 Task: Create a project with template Project Timeline with name Transpire with privacy Public and in the team Recorders . Create three sections in the project as To-Do, Doing and Done.
Action: Mouse moved to (54, 41)
Screenshot: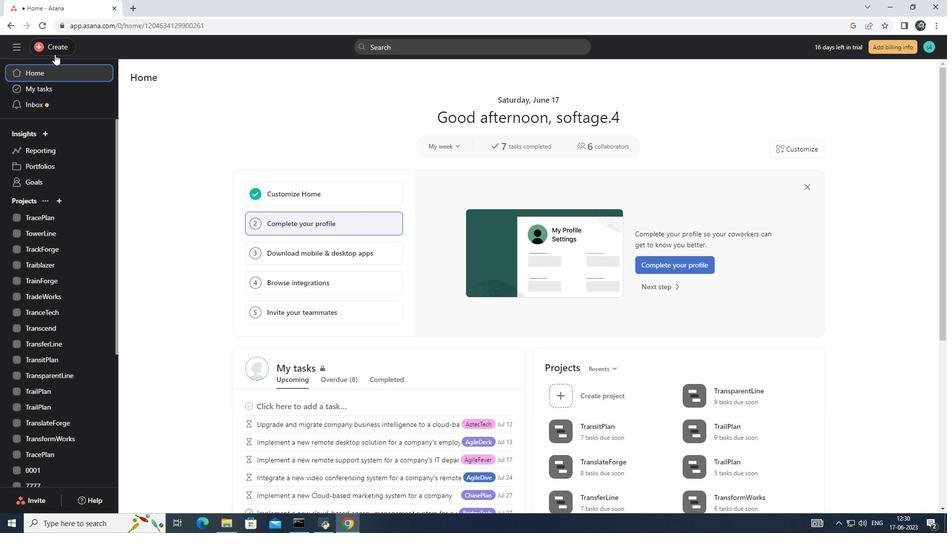 
Action: Mouse pressed left at (54, 41)
Screenshot: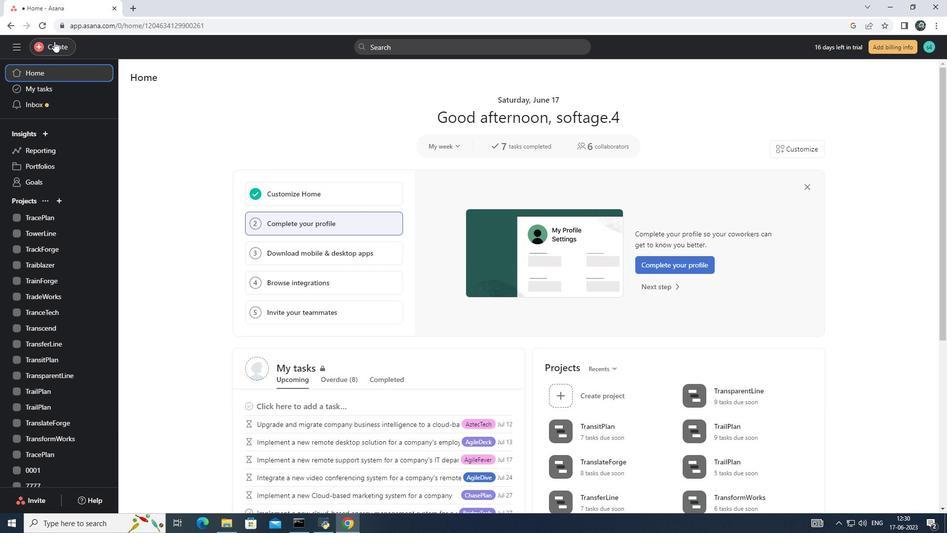 
Action: Mouse moved to (122, 63)
Screenshot: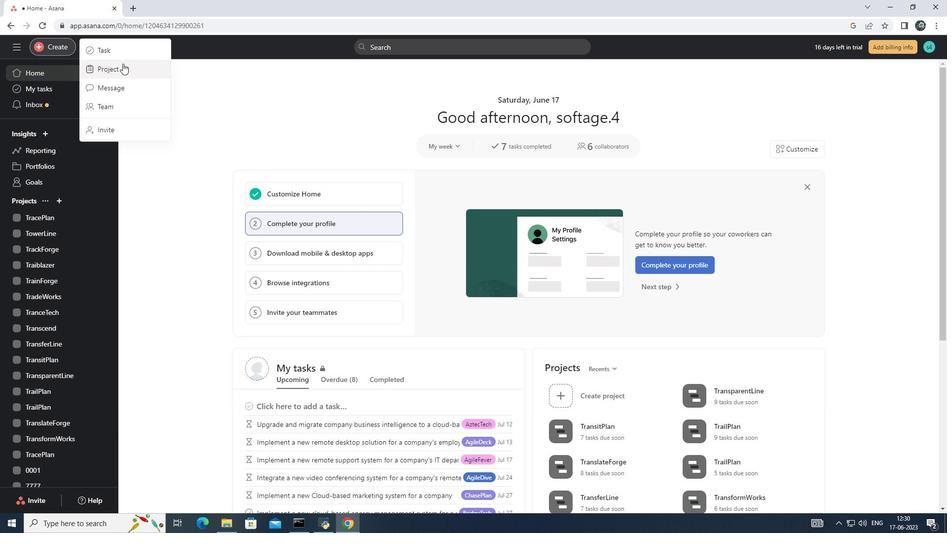 
Action: Mouse pressed left at (122, 63)
Screenshot: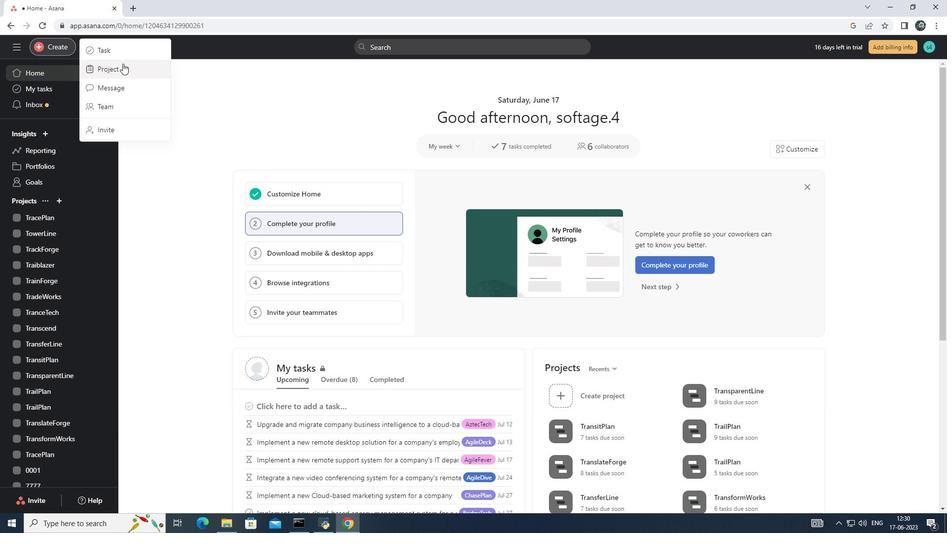 
Action: Mouse moved to (471, 286)
Screenshot: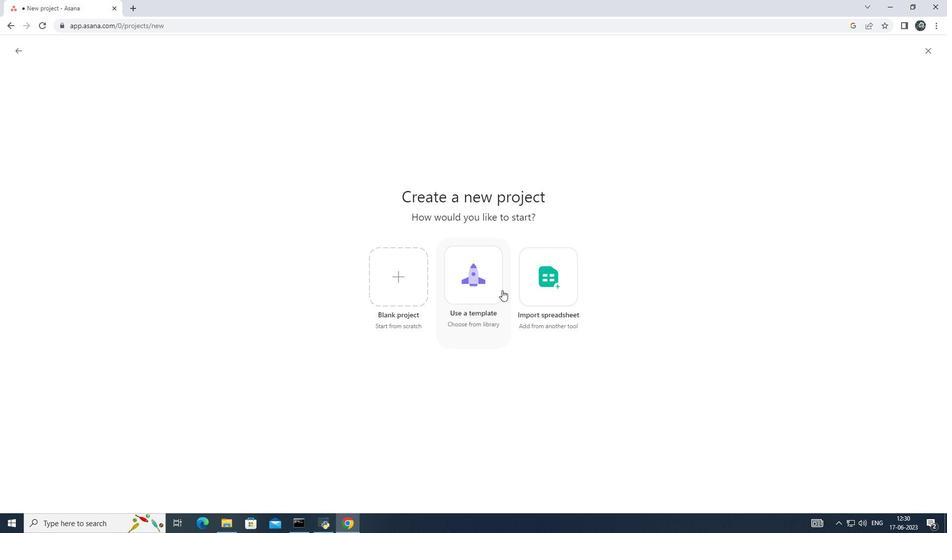 
Action: Mouse pressed left at (471, 286)
Screenshot: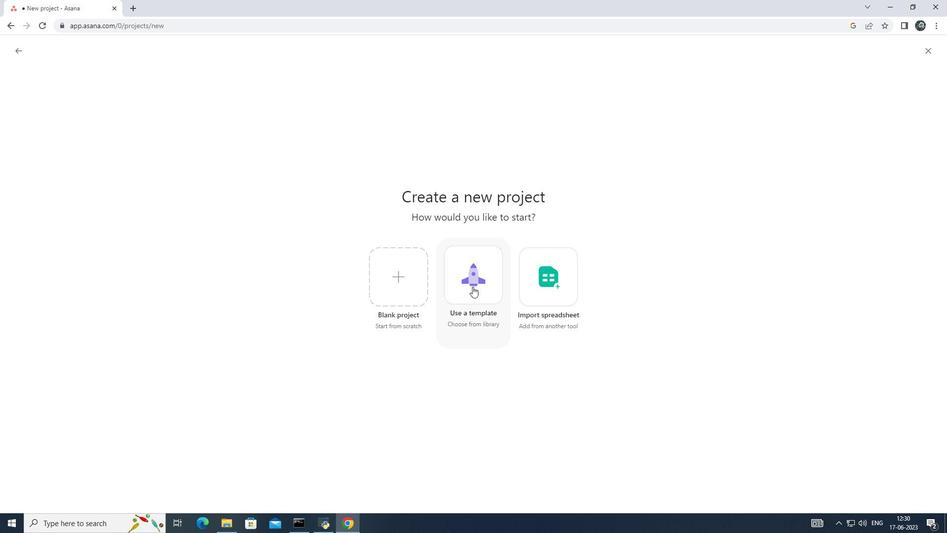 
Action: Mouse moved to (728, 62)
Screenshot: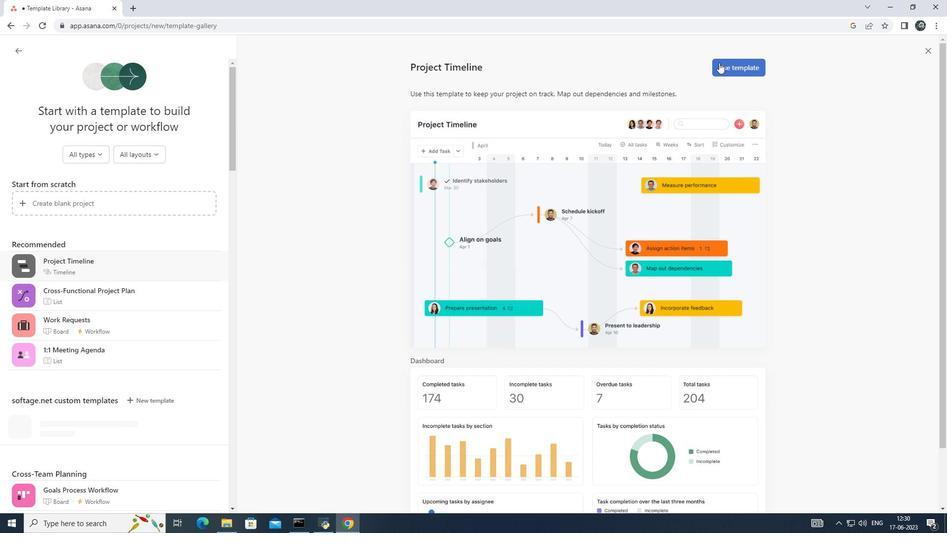 
Action: Mouse pressed left at (728, 62)
Screenshot: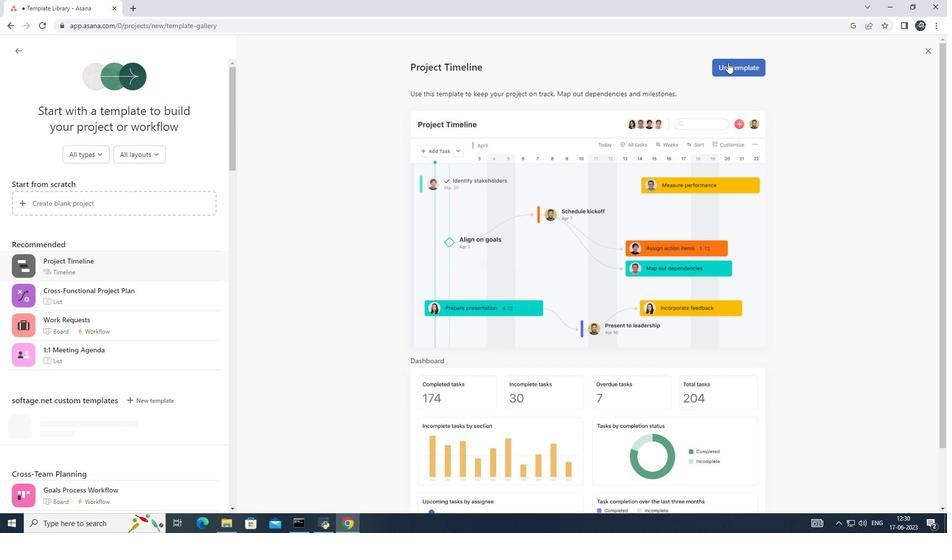 
Action: Mouse moved to (458, 175)
Screenshot: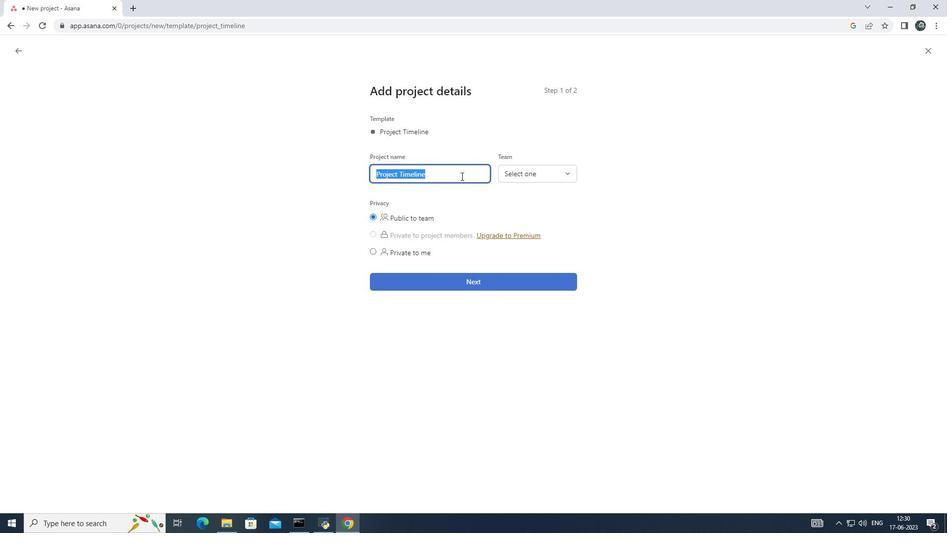 
Action: Key pressed <Key.backspace><Key.shift>Transpire
Screenshot: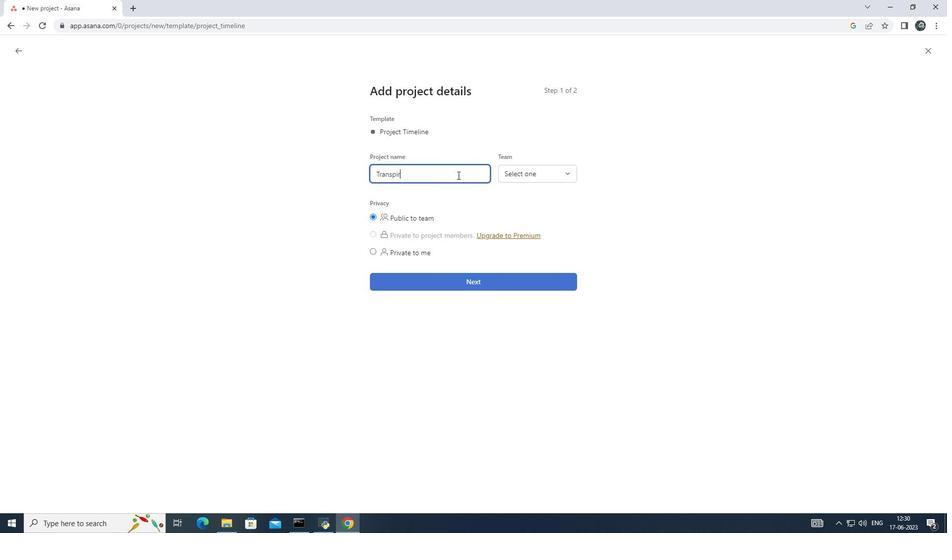 
Action: Mouse moved to (373, 213)
Screenshot: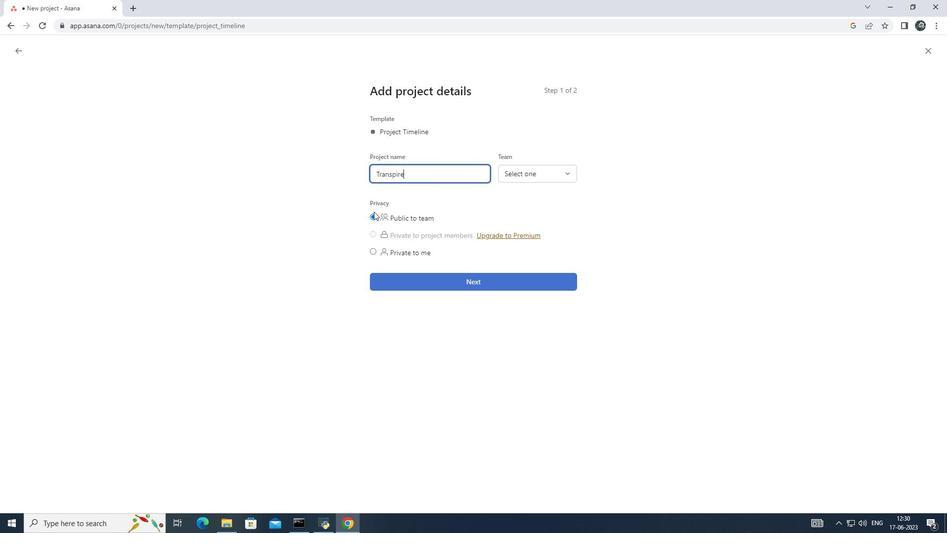
Action: Mouse pressed left at (373, 213)
Screenshot: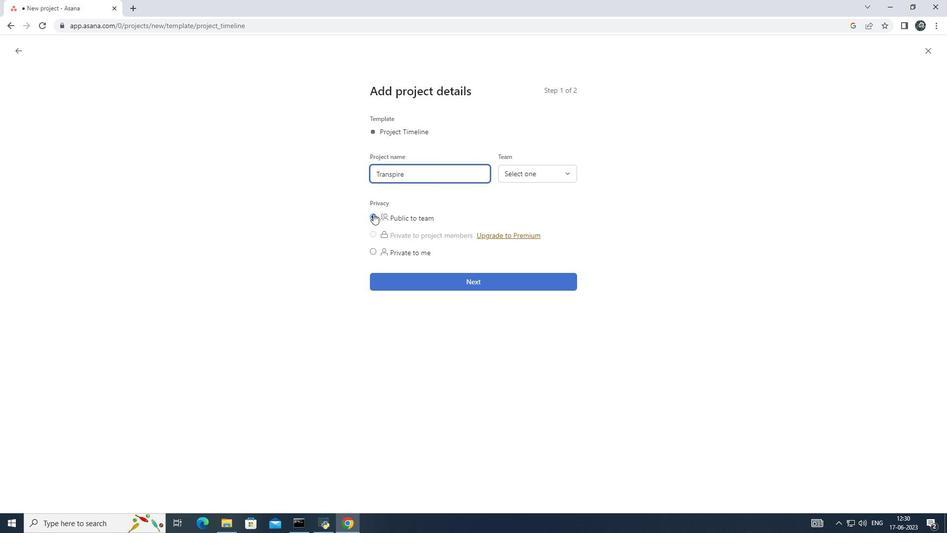 
Action: Mouse moved to (559, 175)
Screenshot: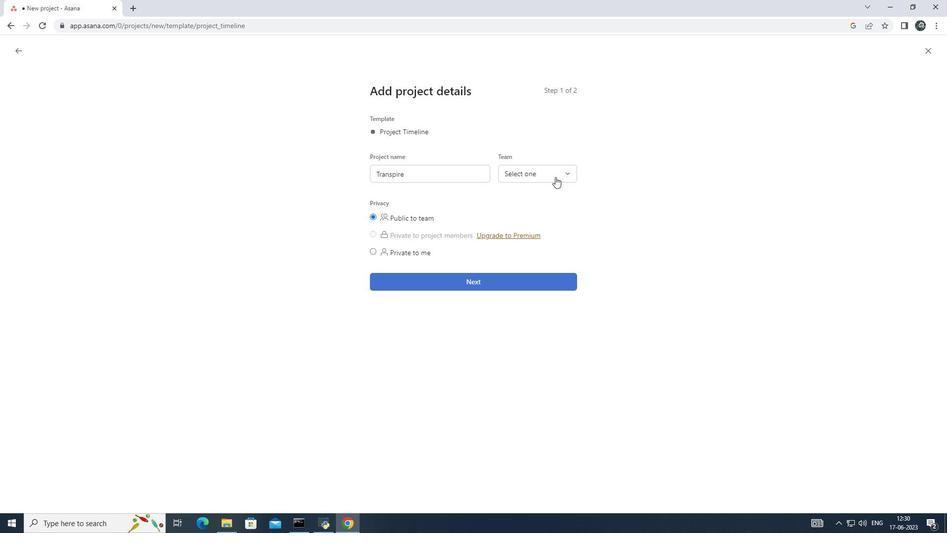 
Action: Mouse pressed left at (559, 175)
Screenshot: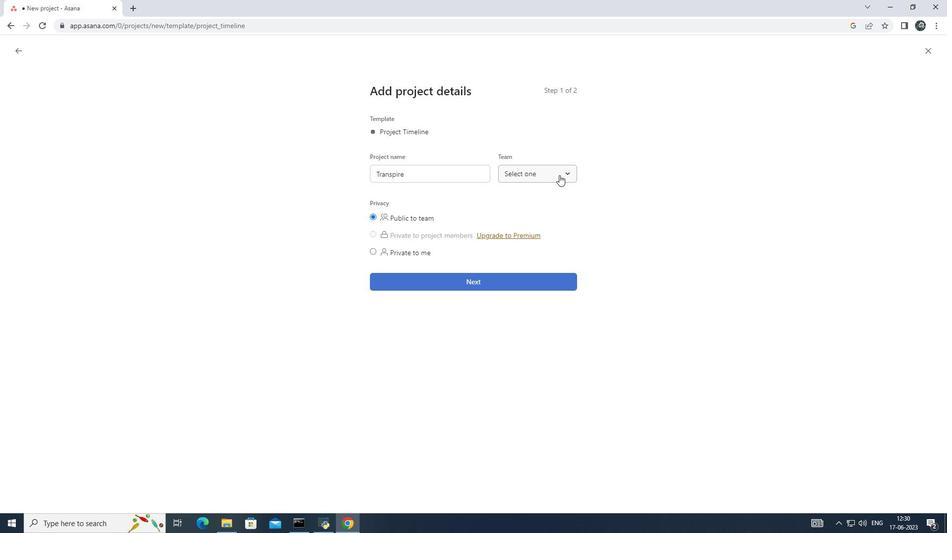 
Action: Mouse moved to (549, 242)
Screenshot: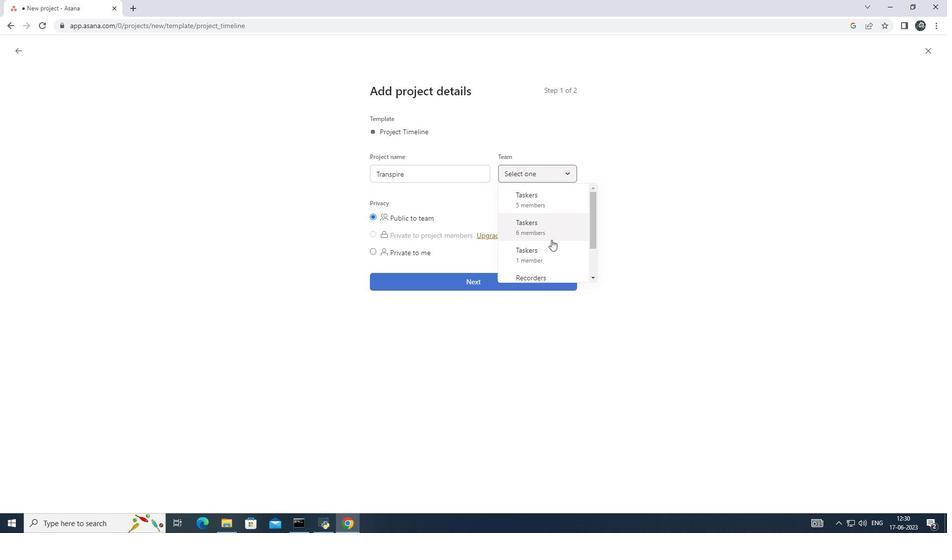 
Action: Mouse scrolled (549, 241) with delta (0, 0)
Screenshot: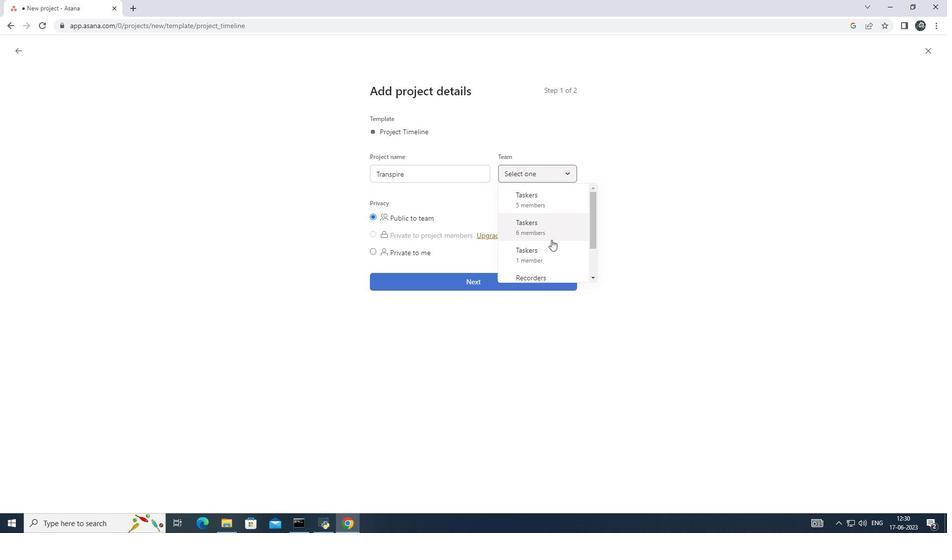
Action: Mouse moved to (547, 238)
Screenshot: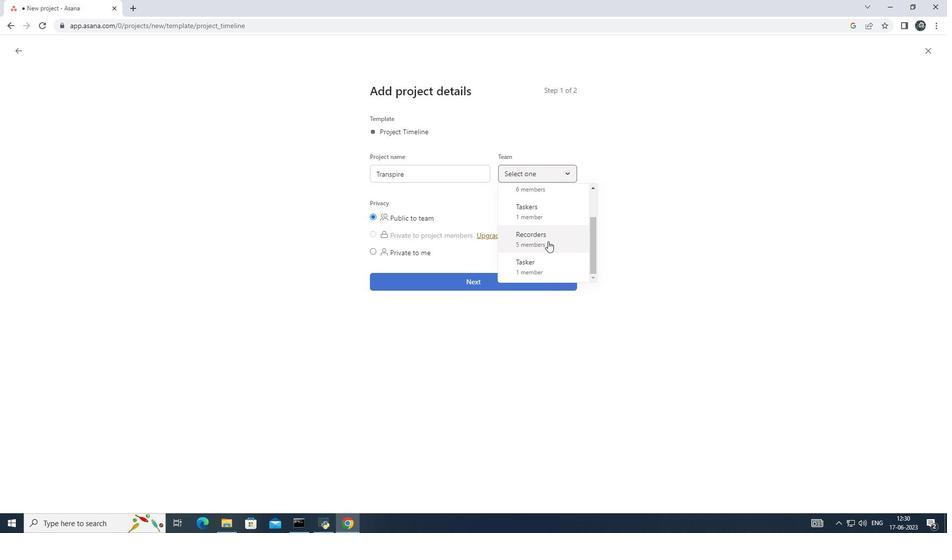 
Action: Mouse pressed left at (547, 238)
Screenshot: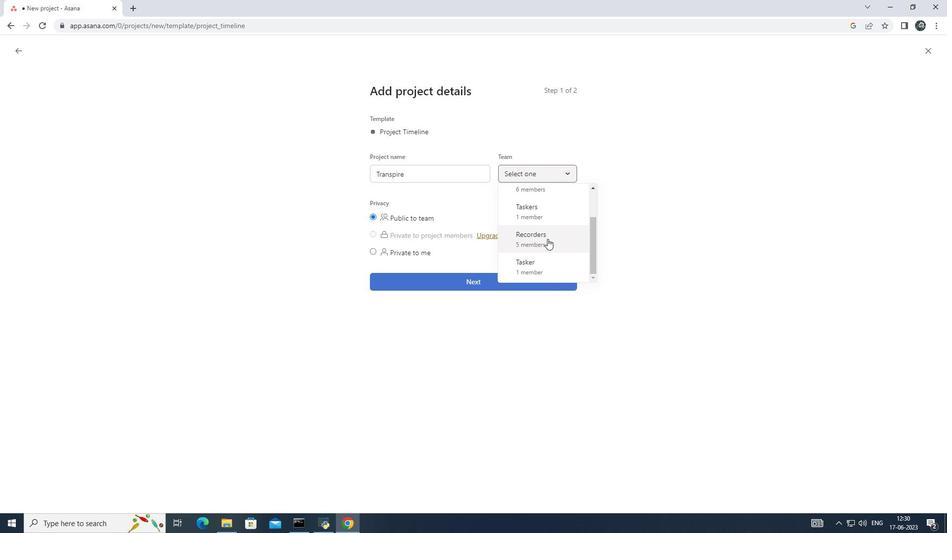 
Action: Mouse moved to (477, 264)
Screenshot: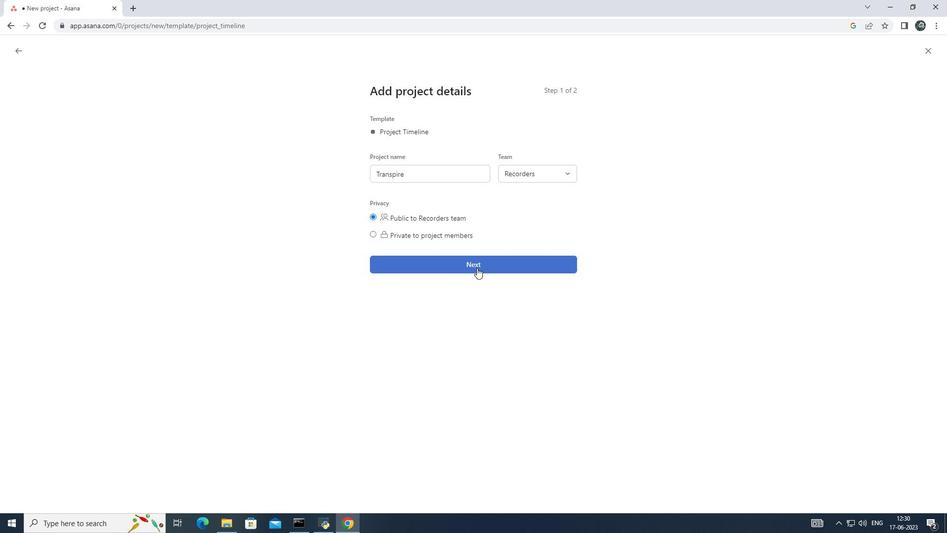 
Action: Mouse pressed left at (477, 264)
Screenshot: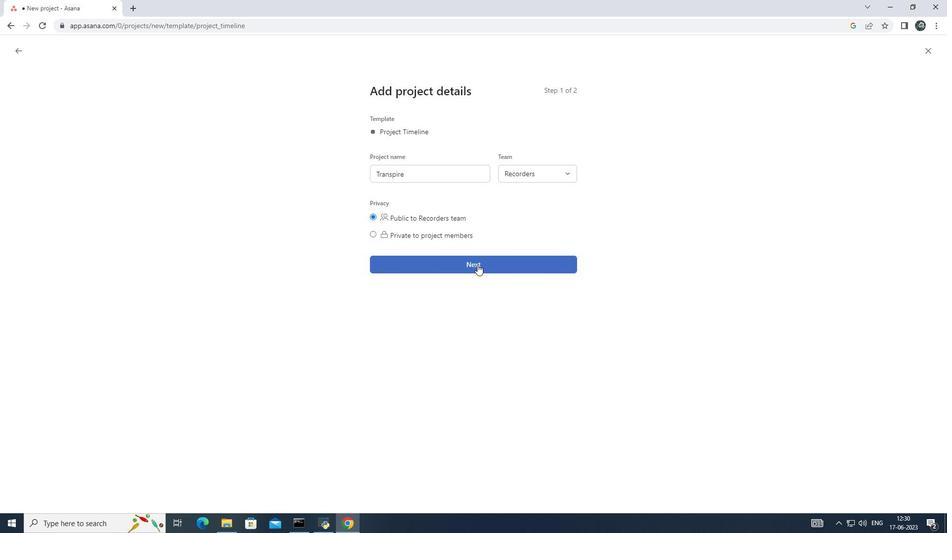 
Action: Mouse moved to (513, 286)
Screenshot: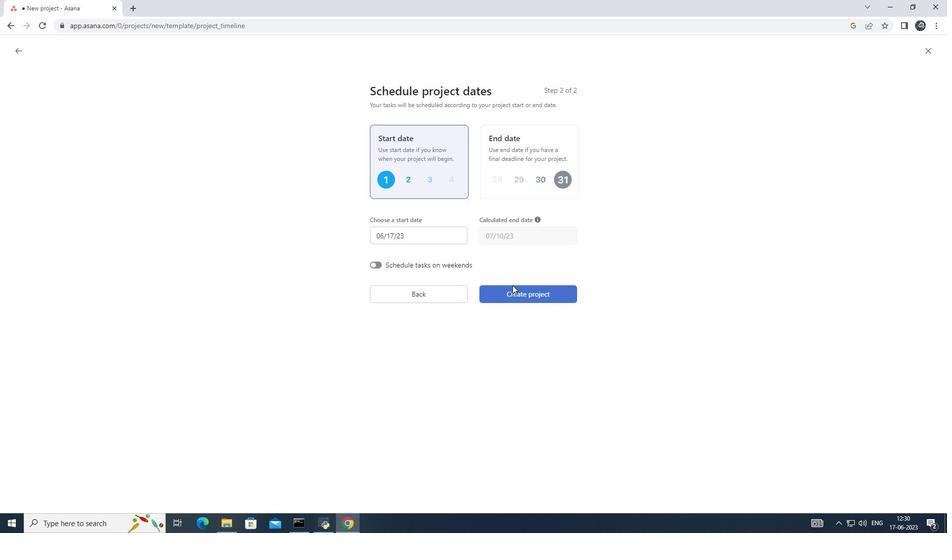 
Action: Mouse pressed left at (513, 286)
Screenshot: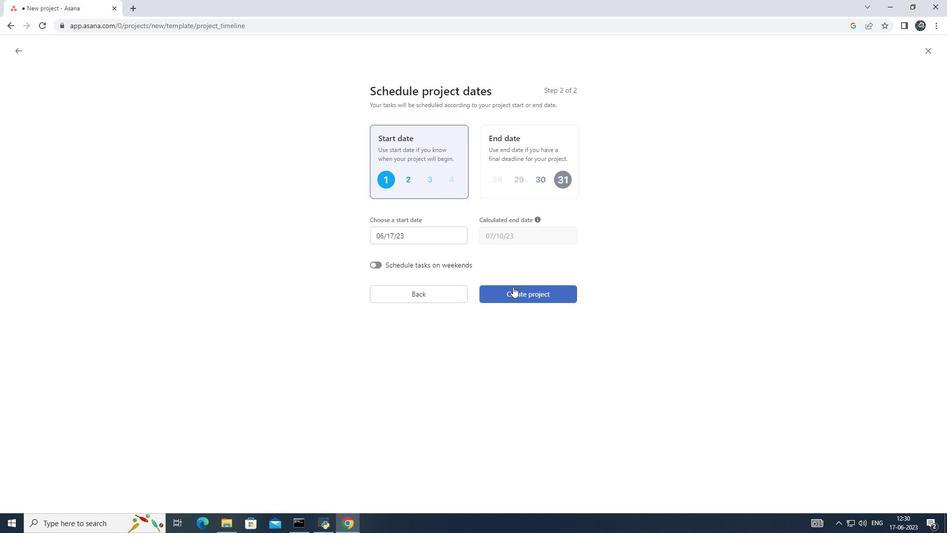 
Action: Mouse moved to (154, 334)
Screenshot: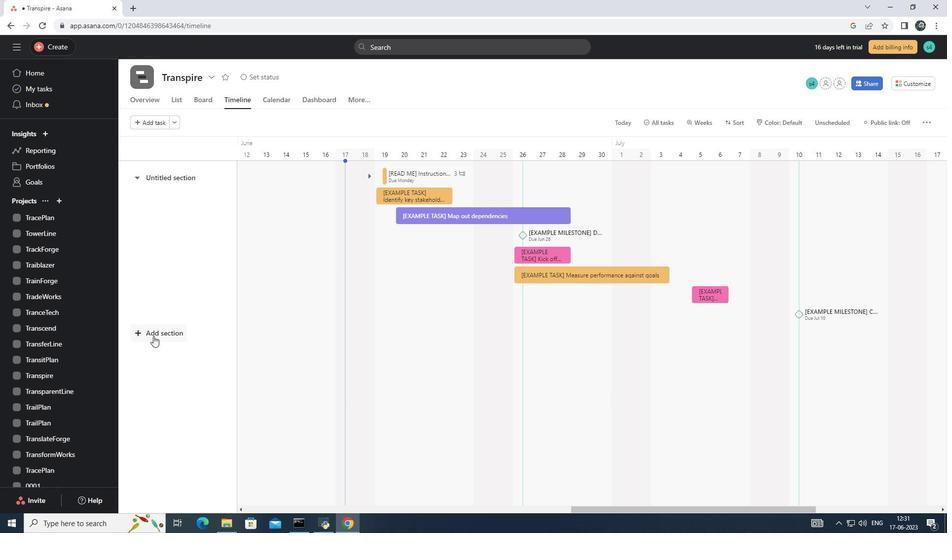 
Action: Mouse pressed left at (154, 334)
Screenshot: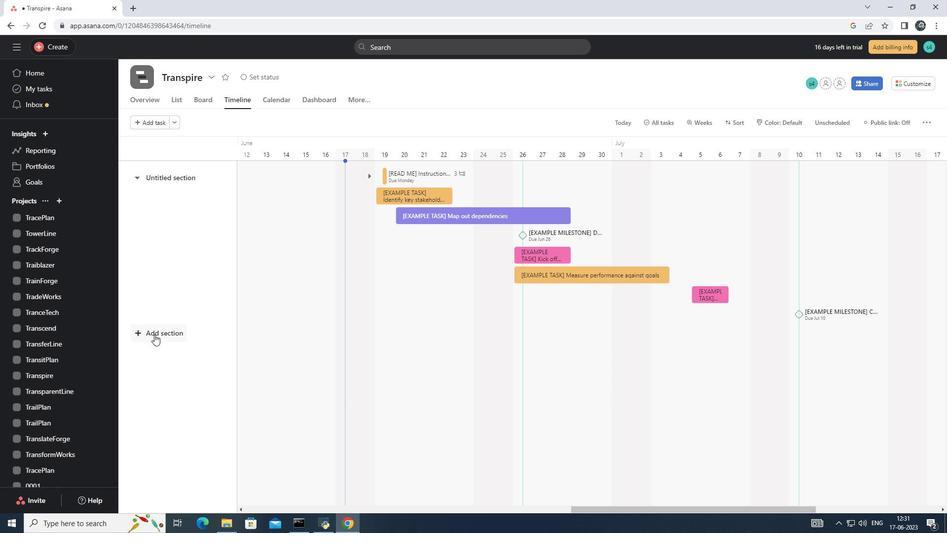 
Action: Mouse moved to (169, 336)
Screenshot: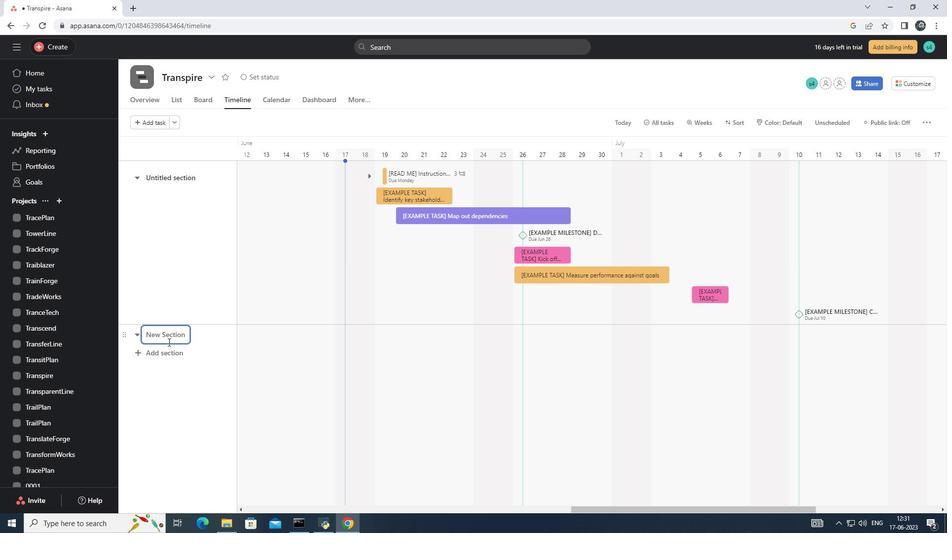 
Action: Mouse pressed left at (169, 336)
Screenshot: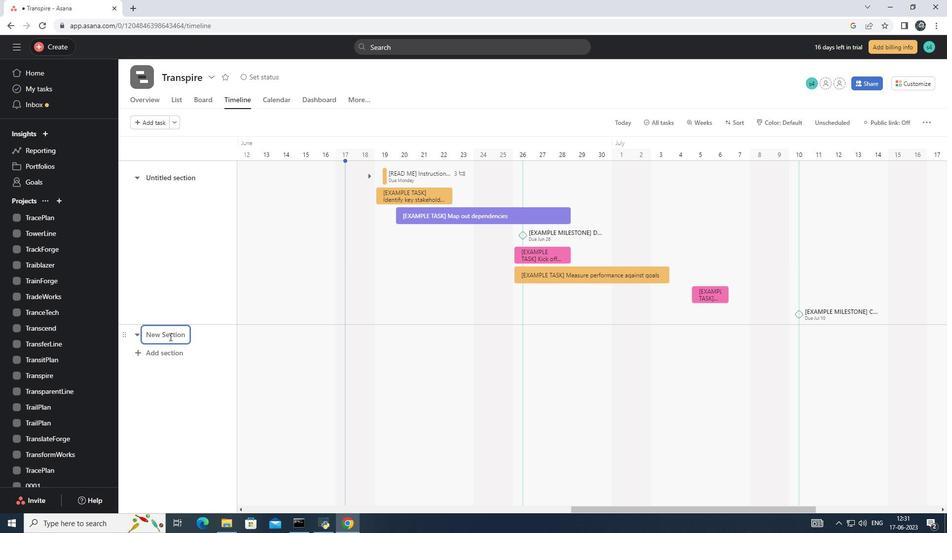 
Action: Key pressed <Key.shift><Key.shift>To-<Key.shift>Do
Screenshot: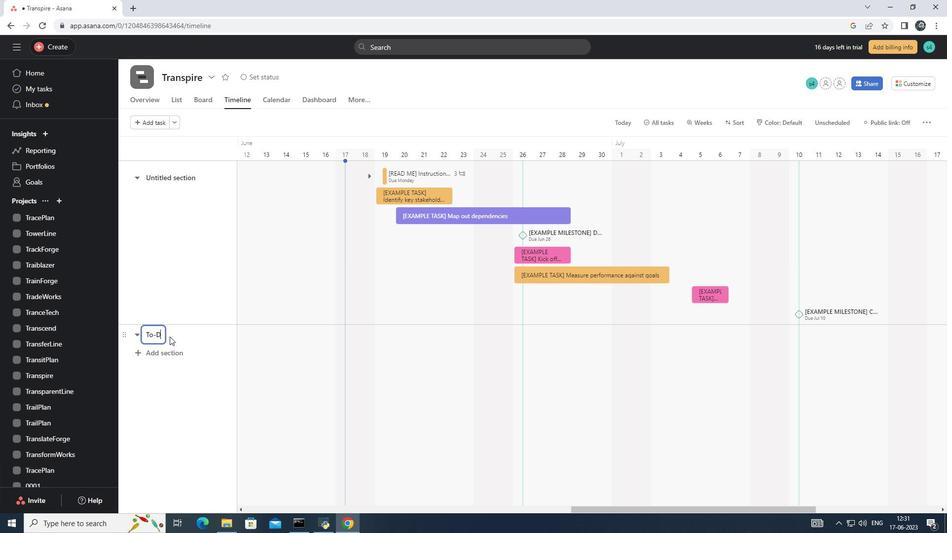 
Action: Mouse moved to (167, 350)
Screenshot: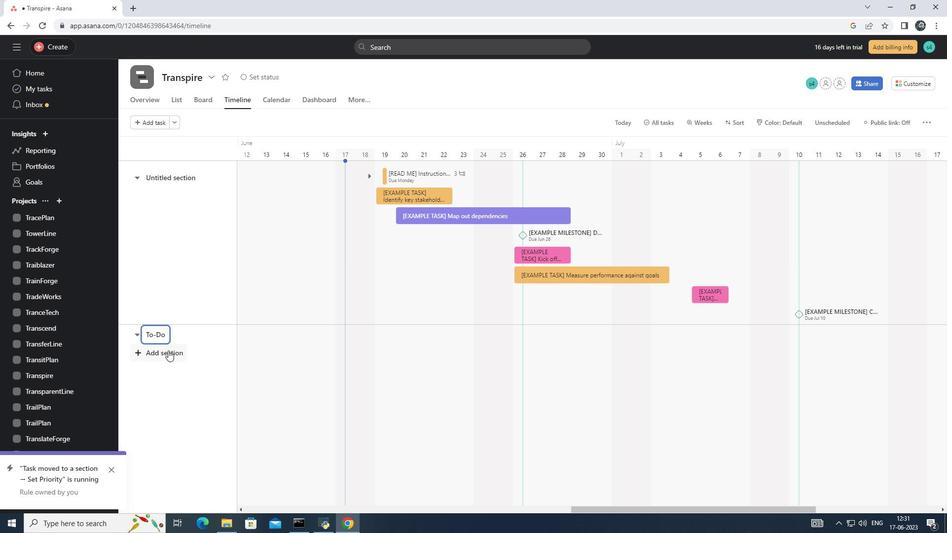 
Action: Mouse pressed left at (167, 350)
Screenshot: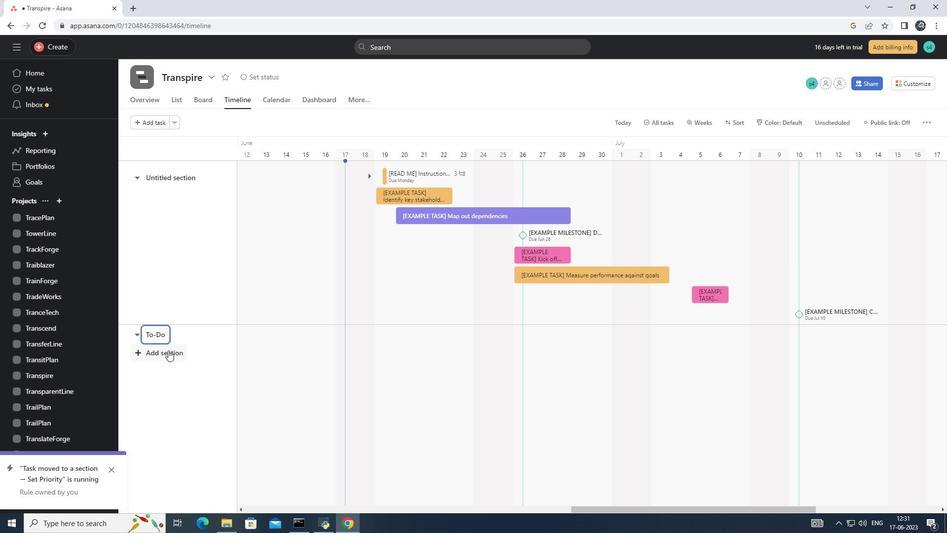 
Action: Key pressed <Key.shift>Doing
Screenshot: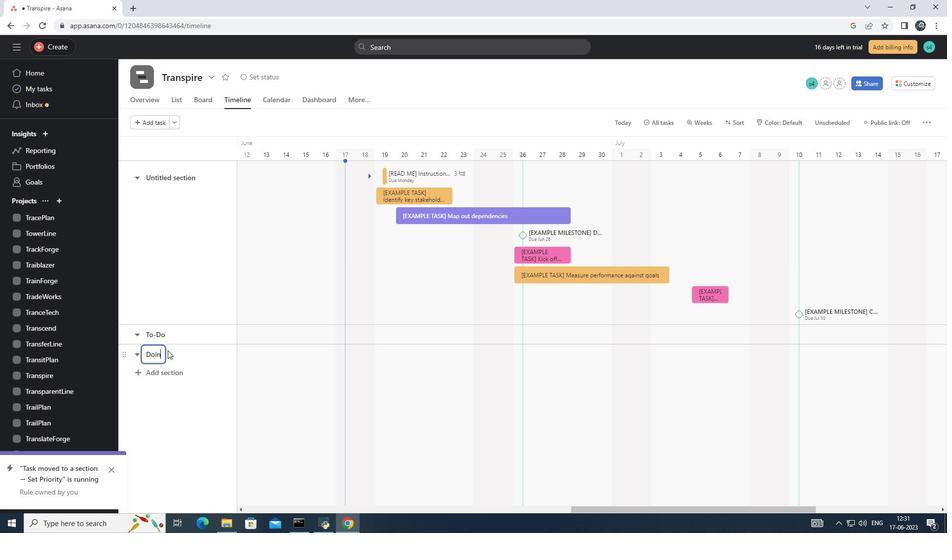 
Action: Mouse moved to (157, 371)
Screenshot: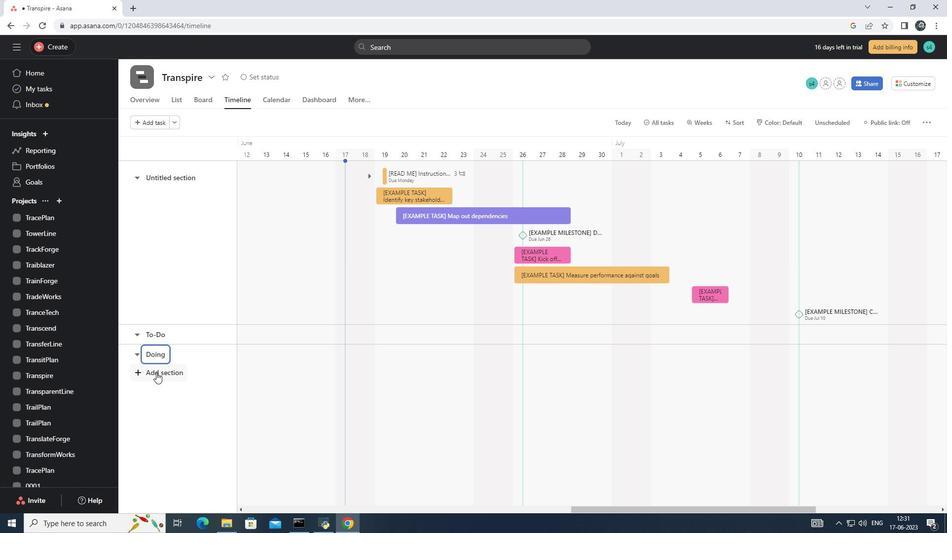 
Action: Mouse pressed left at (157, 371)
Screenshot: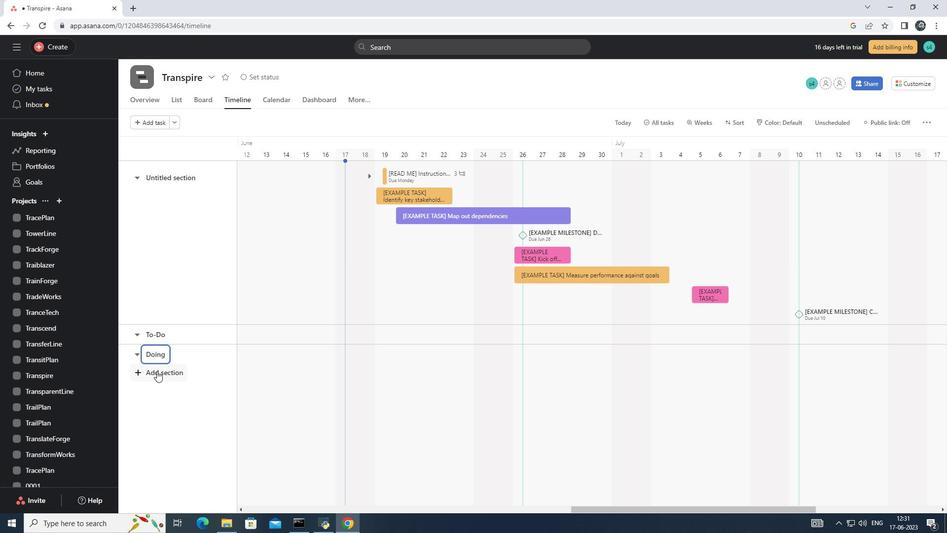 
Action: Key pressed <Key.shift>Done
Screenshot: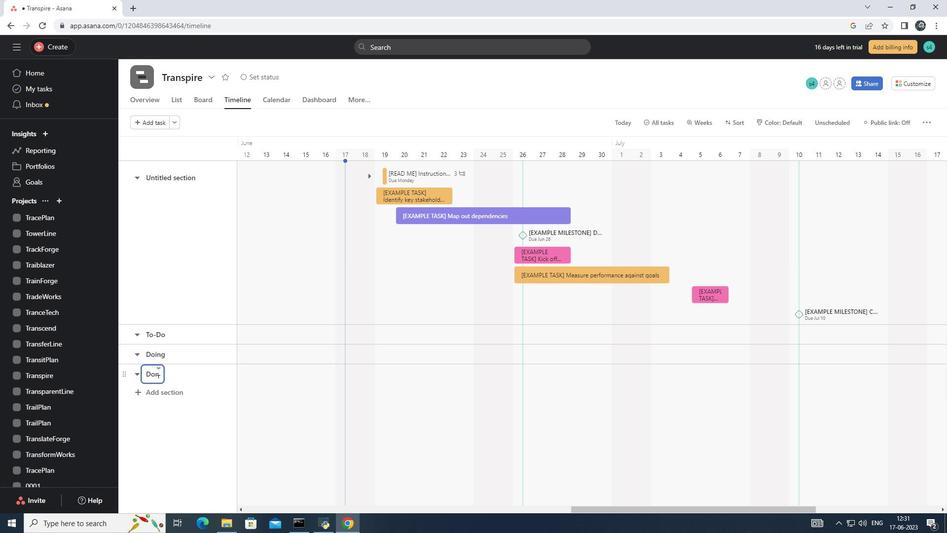 
